 Task: Create a task  Implement data encryption for better user security , assign it to team member softage.8@softage.net in the project TrackForge and update the status of the task to  On Track  , set the priority of the task to High.
Action: Mouse moved to (73, 389)
Screenshot: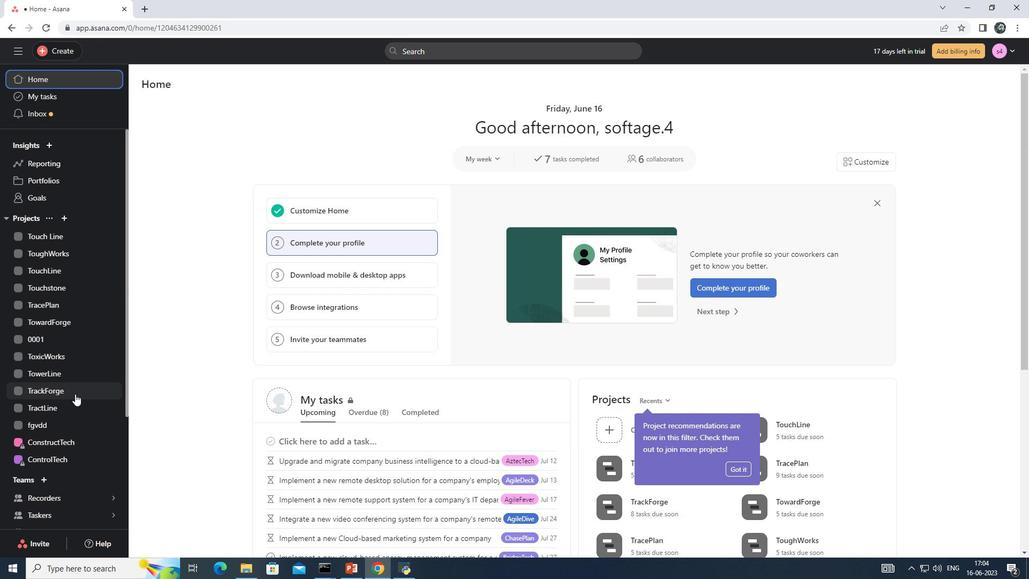
Action: Mouse pressed left at (73, 389)
Screenshot: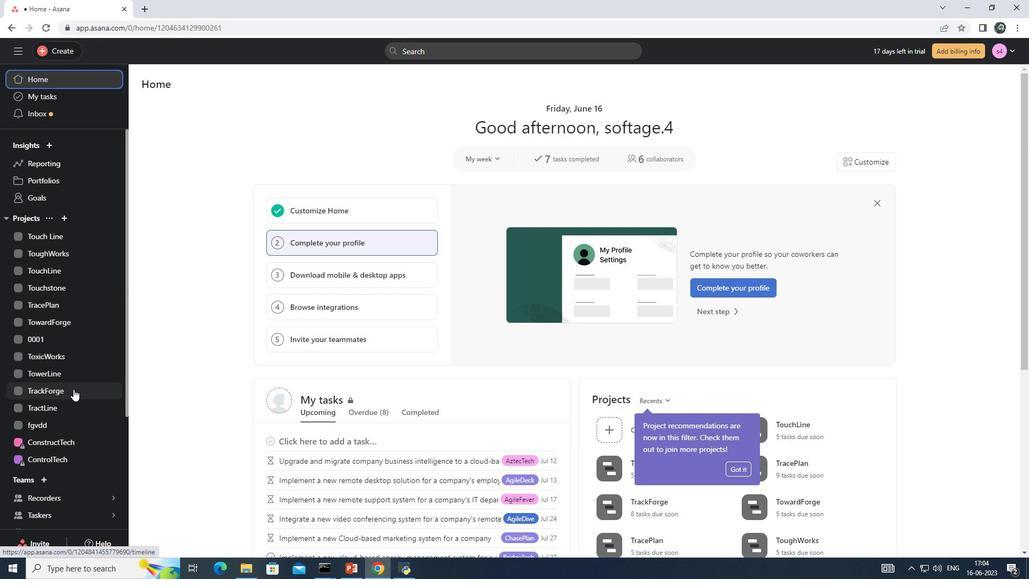 
Action: Mouse moved to (167, 134)
Screenshot: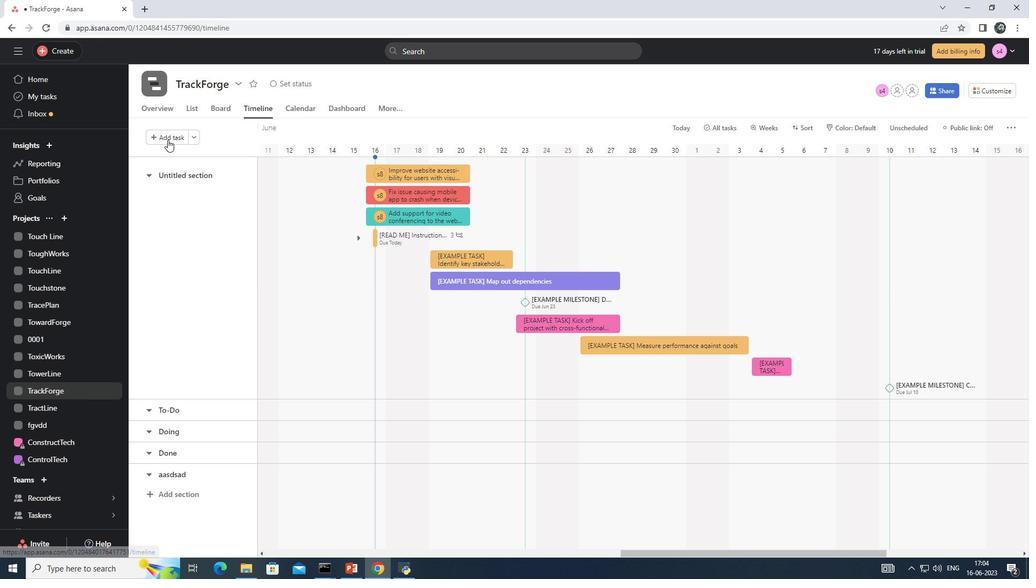 
Action: Mouse pressed left at (167, 134)
Screenshot: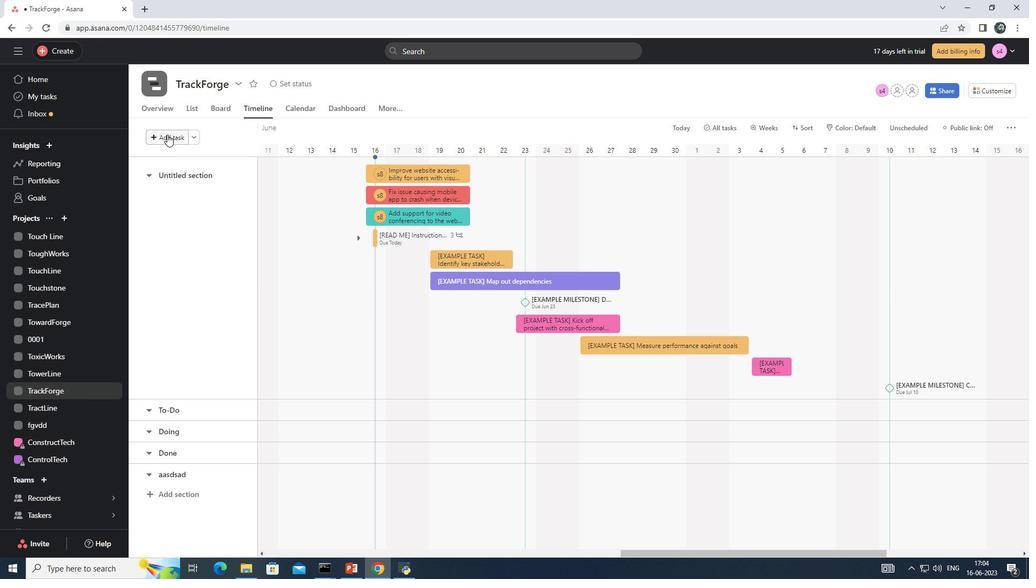 
Action: Mouse moved to (385, 176)
Screenshot: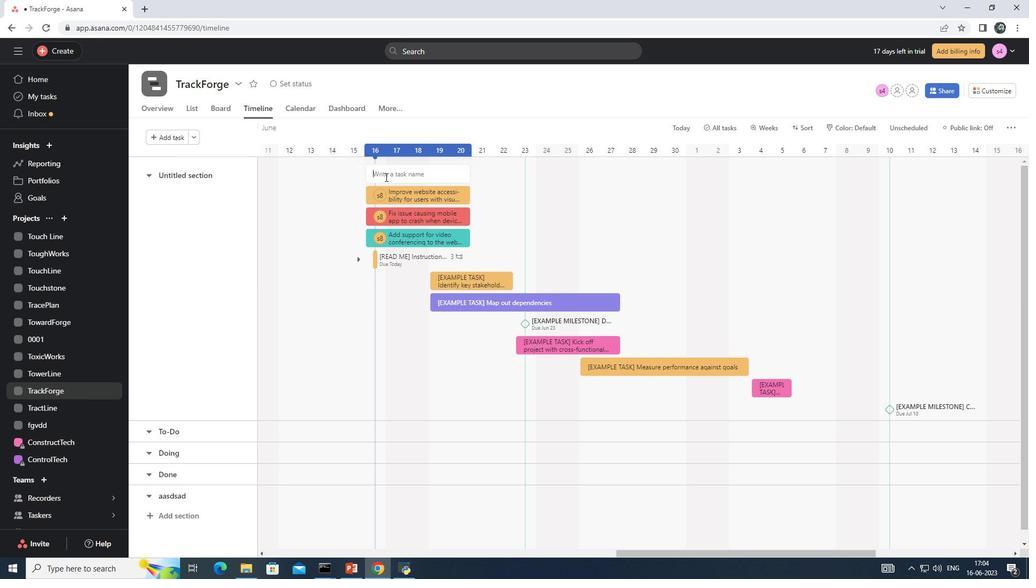 
Action: Key pressed <Key.shift><Key.shift><Key.shift><Key.shift><Key.shift><Key.shift><Key.shift><Key.shift>Impl
Screenshot: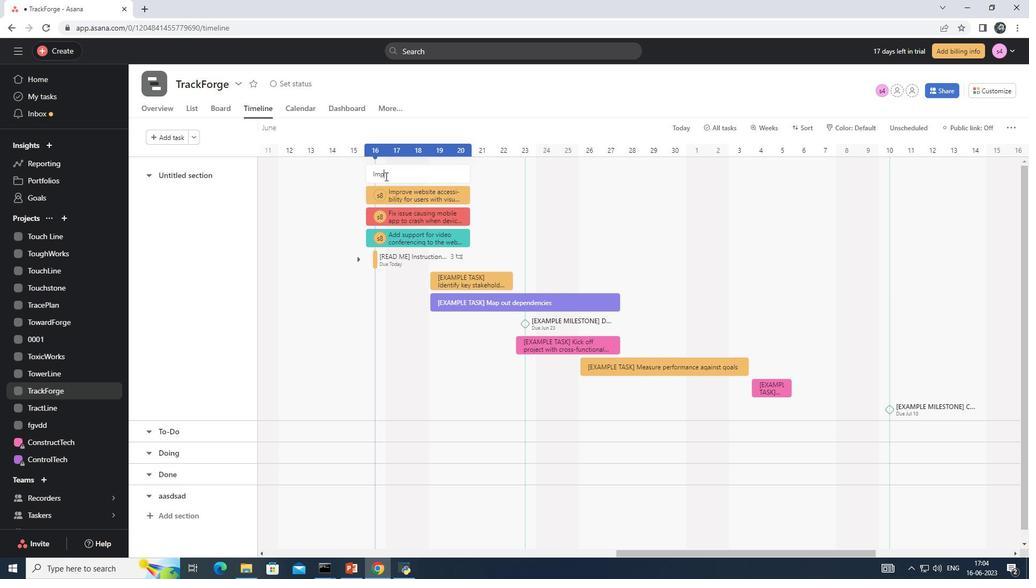 
Action: Mouse moved to (386, 176)
Screenshot: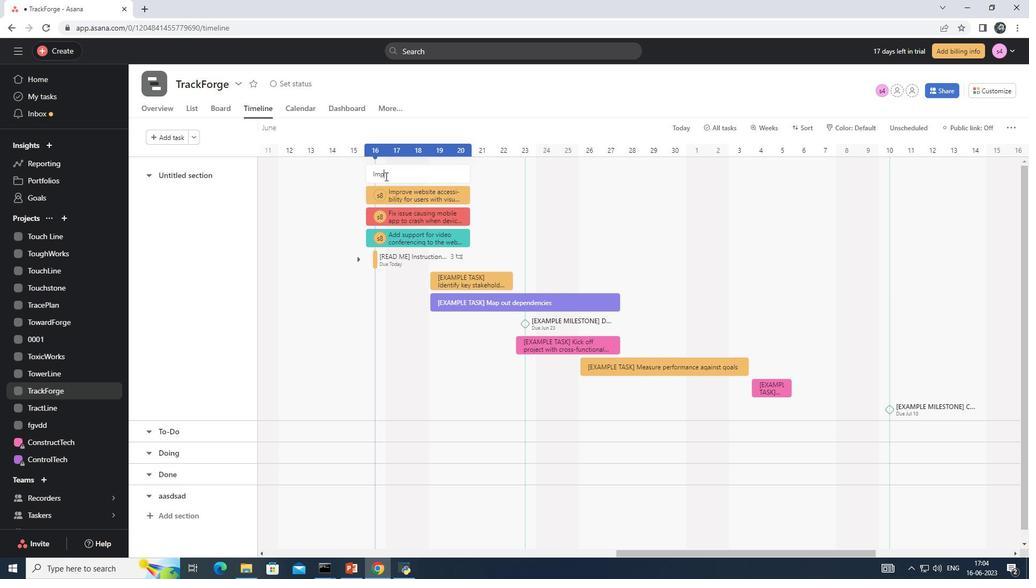 
Action: Key pressed ement<Key.space>data<Key.space>encryption<Key.space>for<Key.space>better<Key.space>user<Key.space>security
Screenshot: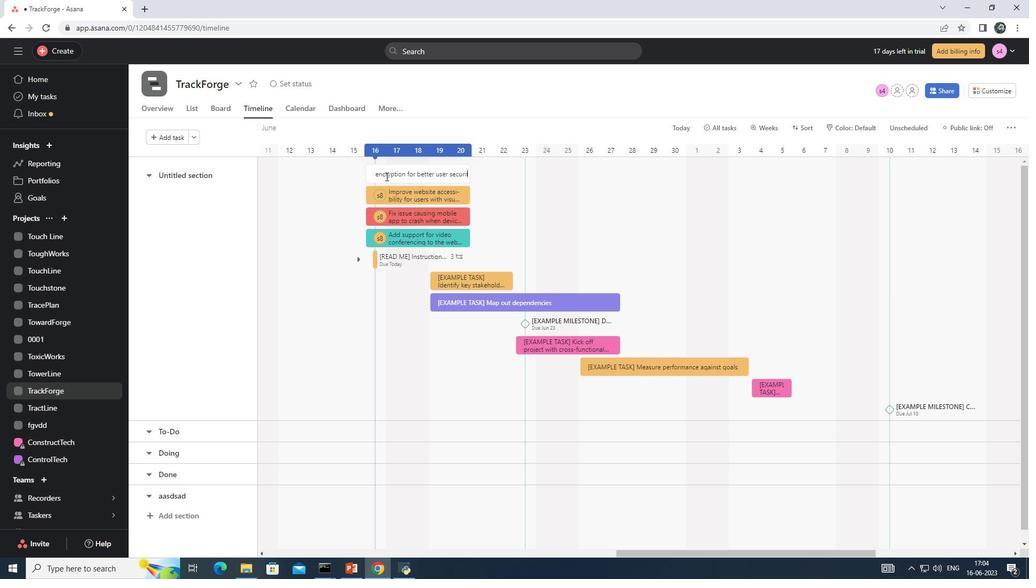
Action: Mouse moved to (482, 177)
Screenshot: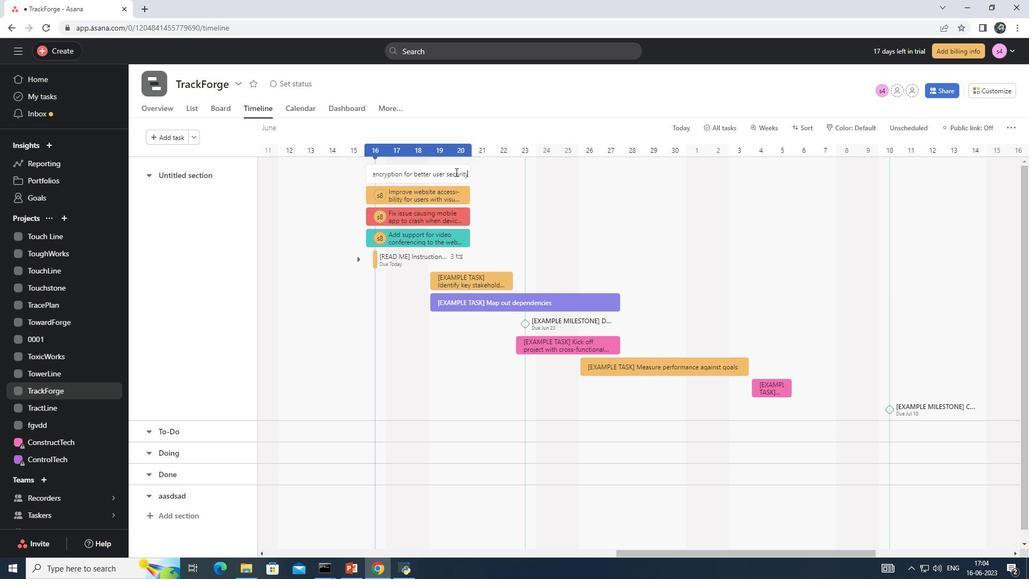 
Action: Key pressed <Key.enter>
Screenshot: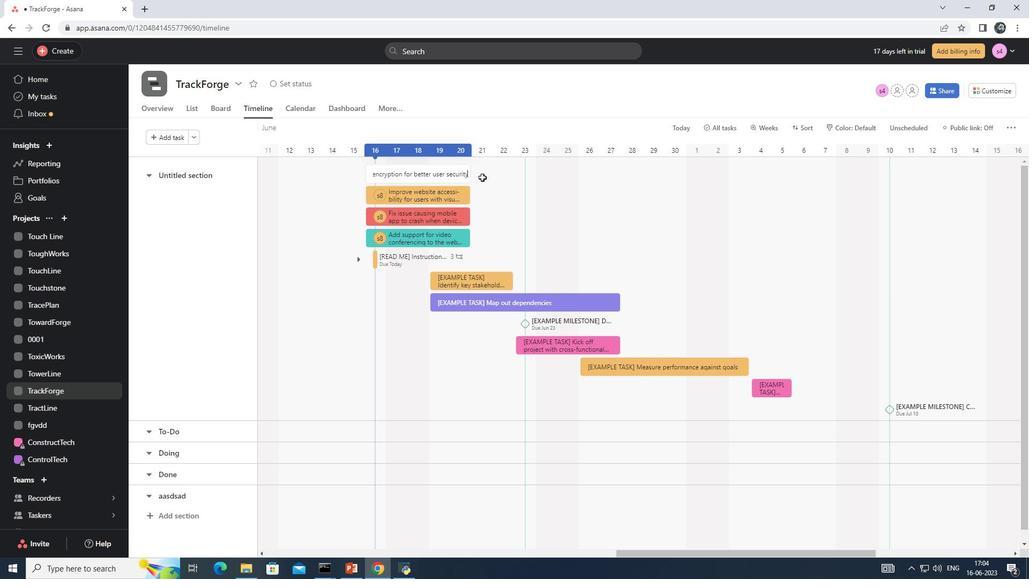 
Action: Mouse moved to (440, 176)
Screenshot: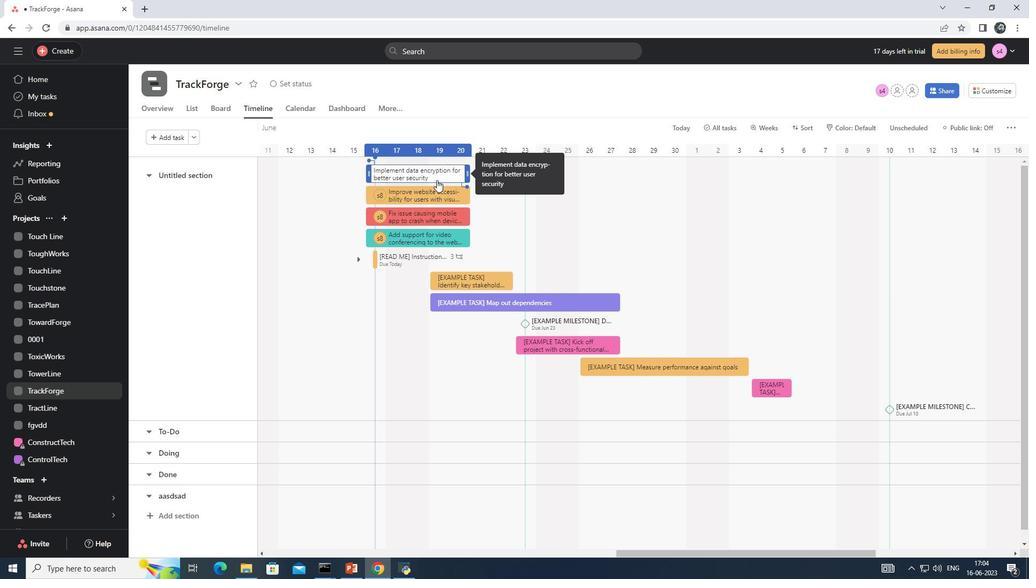 
Action: Mouse pressed left at (440, 176)
Screenshot: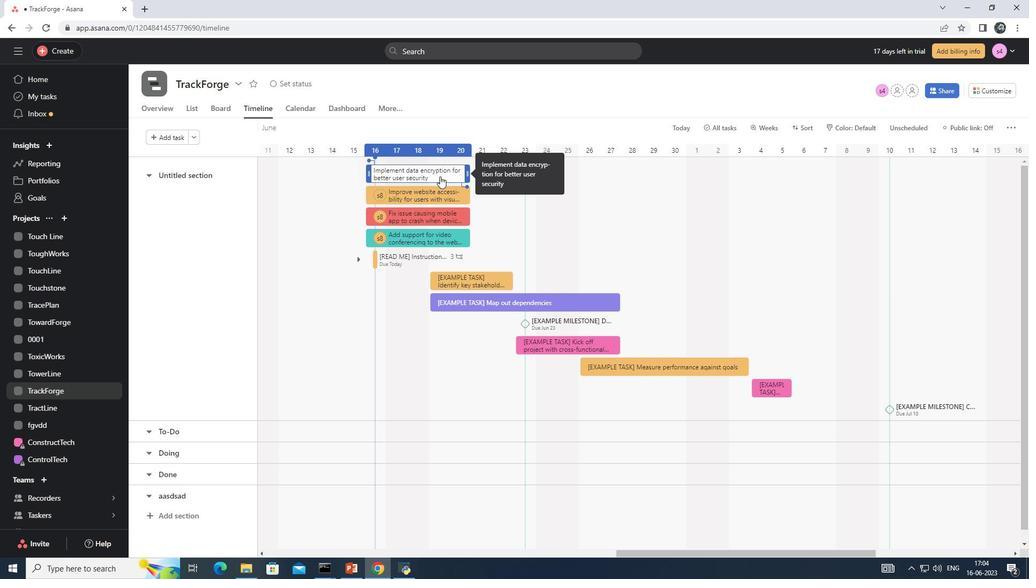 
Action: Mouse moved to (776, 193)
Screenshot: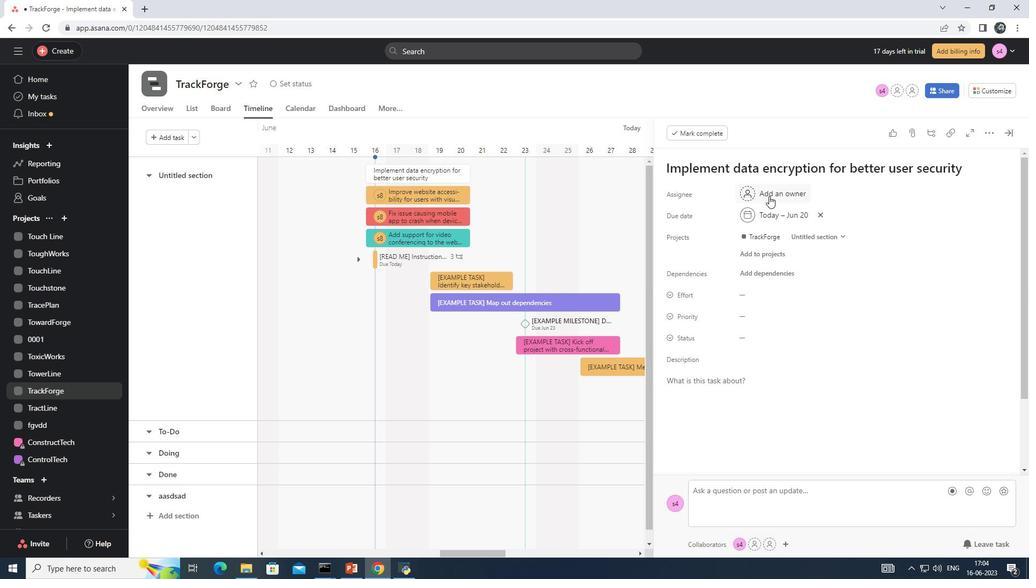 
Action: Mouse pressed left at (776, 193)
Screenshot: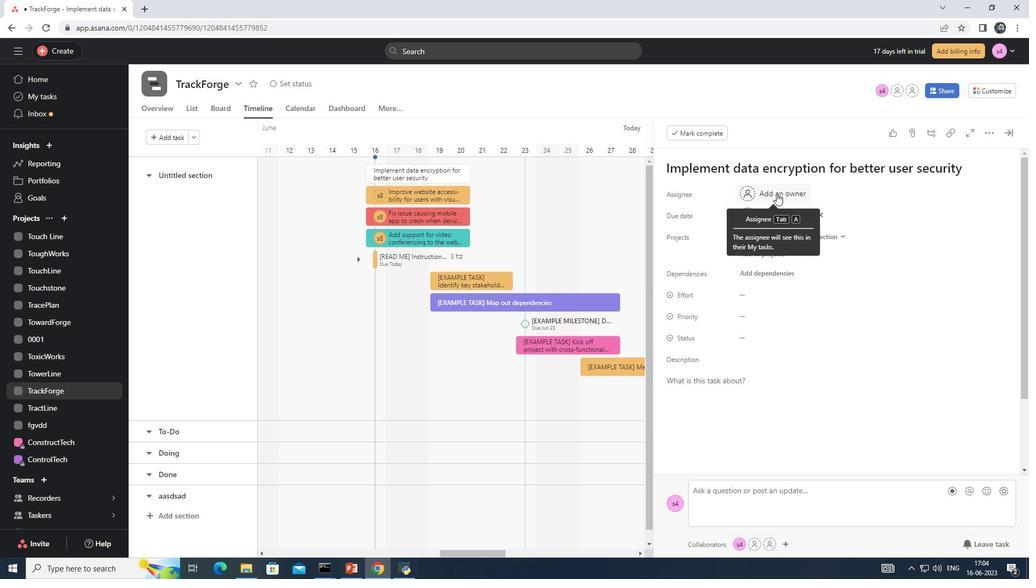 
Action: Mouse moved to (777, 192)
Screenshot: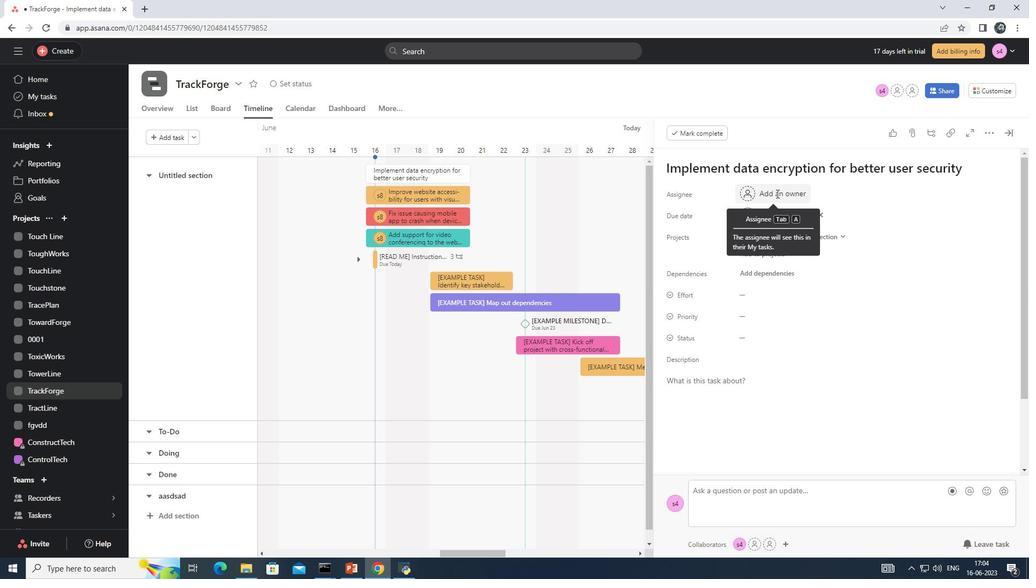 
Action: Key pressed softage.8<Key.shift>@softage.net<Key.enter>
Screenshot: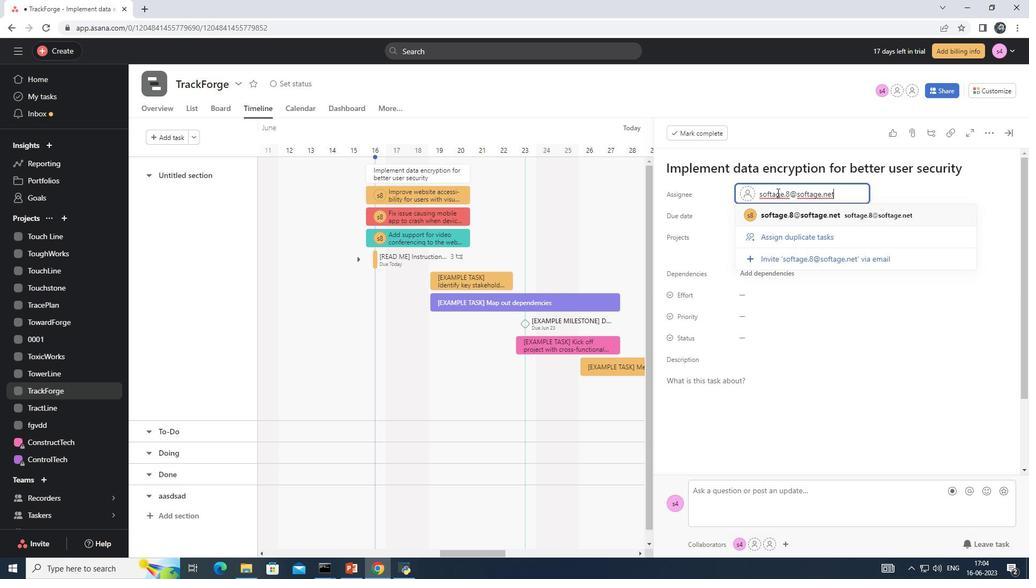
Action: Mouse moved to (764, 336)
Screenshot: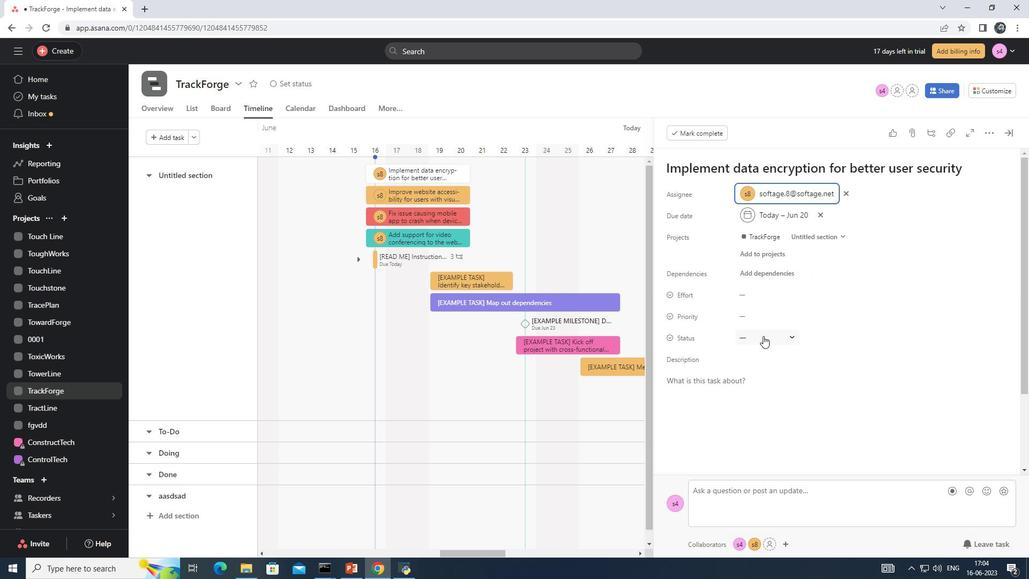 
Action: Mouse pressed left at (764, 336)
Screenshot: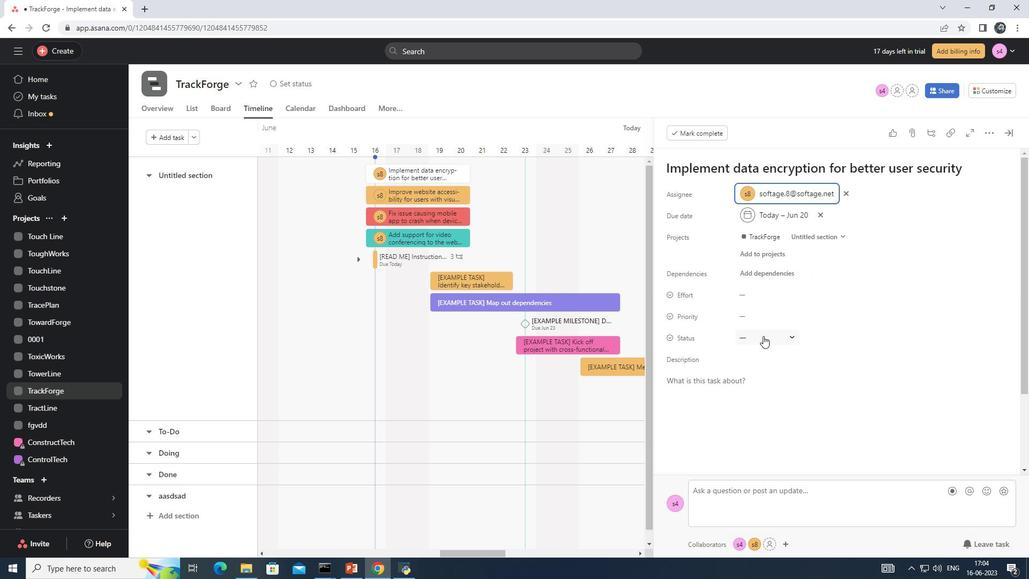 
Action: Mouse moved to (812, 372)
Screenshot: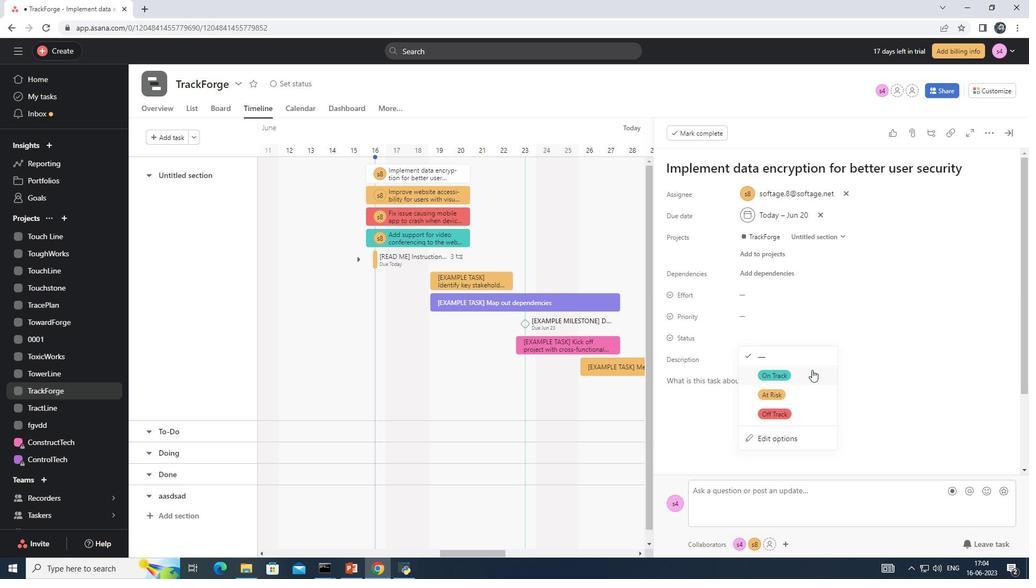 
Action: Mouse pressed left at (812, 372)
Screenshot: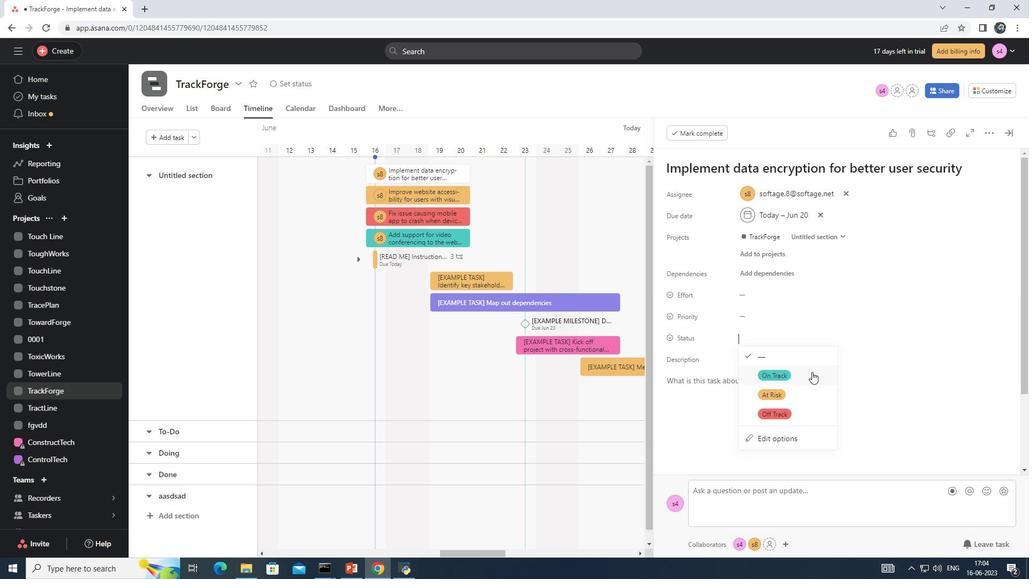 
Action: Mouse moved to (779, 310)
Screenshot: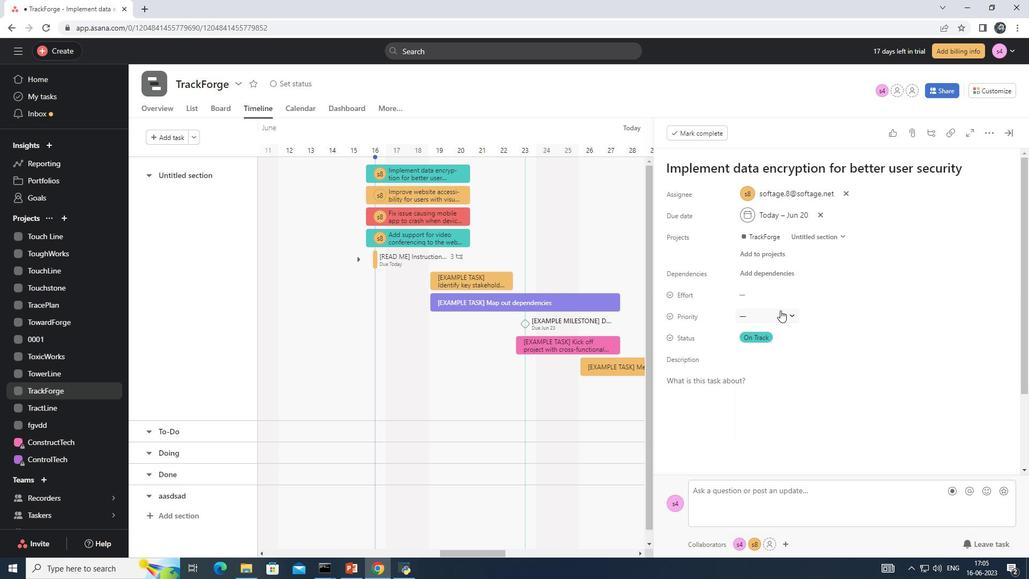 
Action: Mouse pressed left at (779, 310)
Screenshot: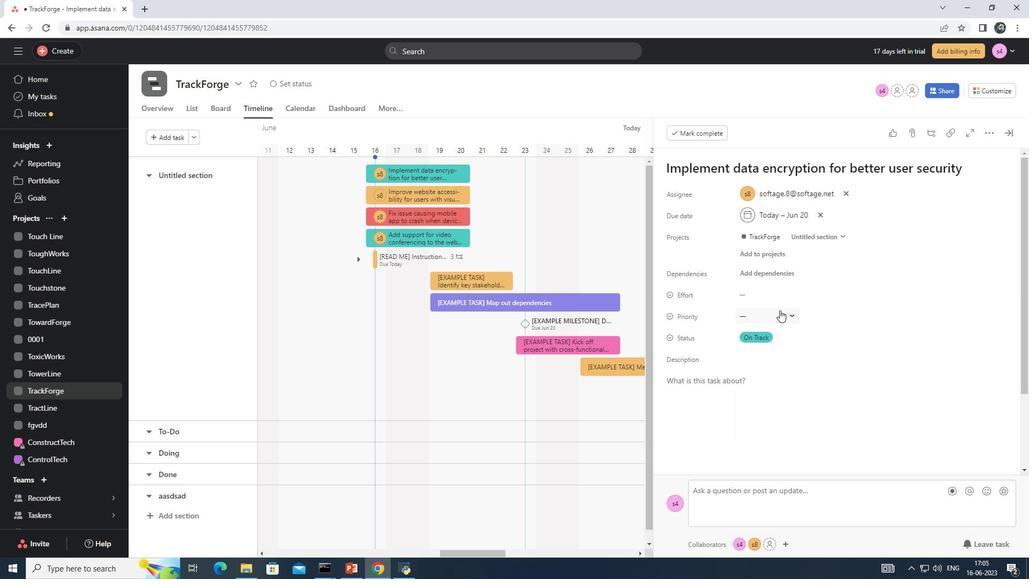 
Action: Mouse moved to (794, 350)
Screenshot: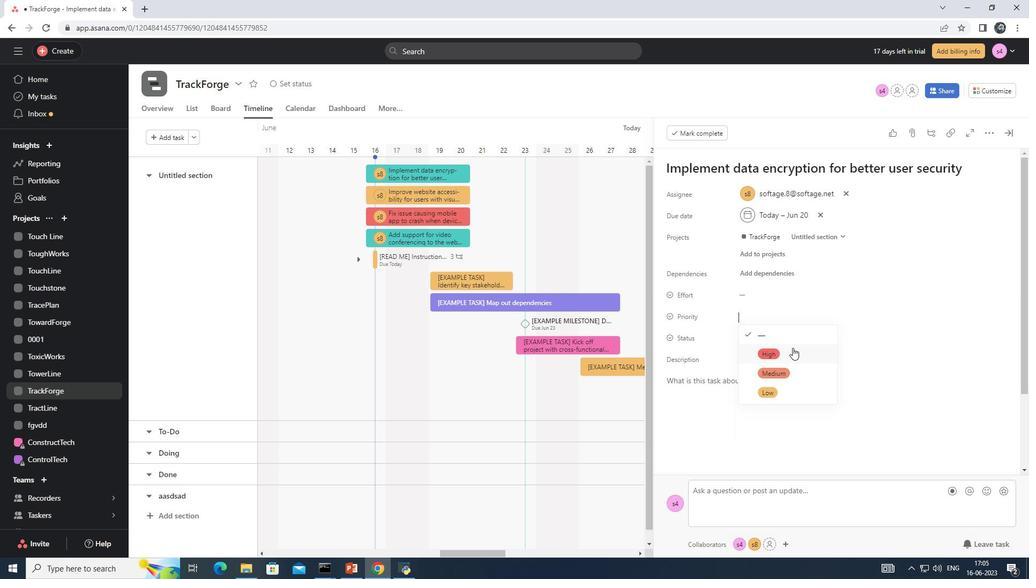 
Action: Mouse pressed left at (794, 350)
Screenshot: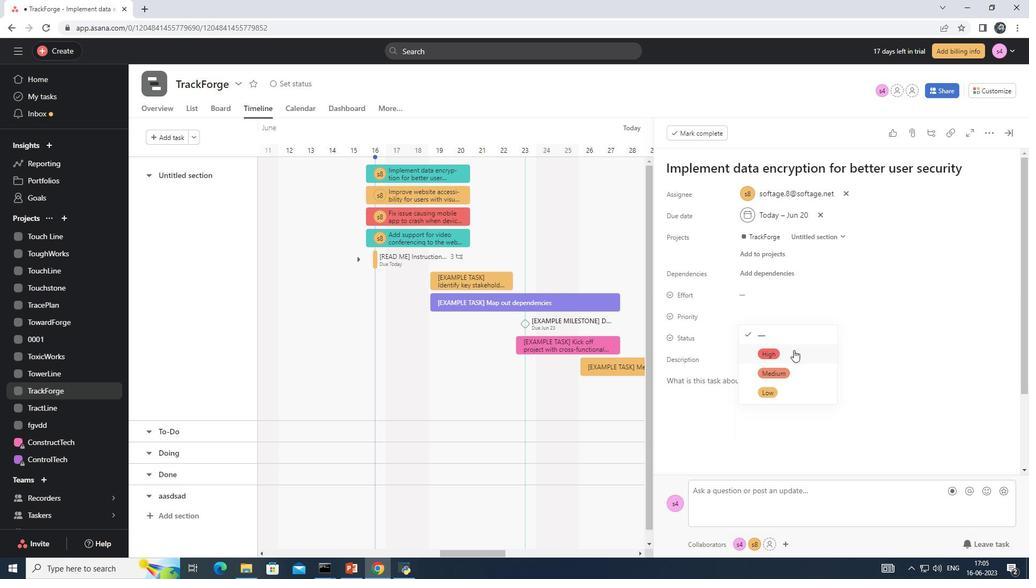 
Action: Mouse moved to (793, 347)
Screenshot: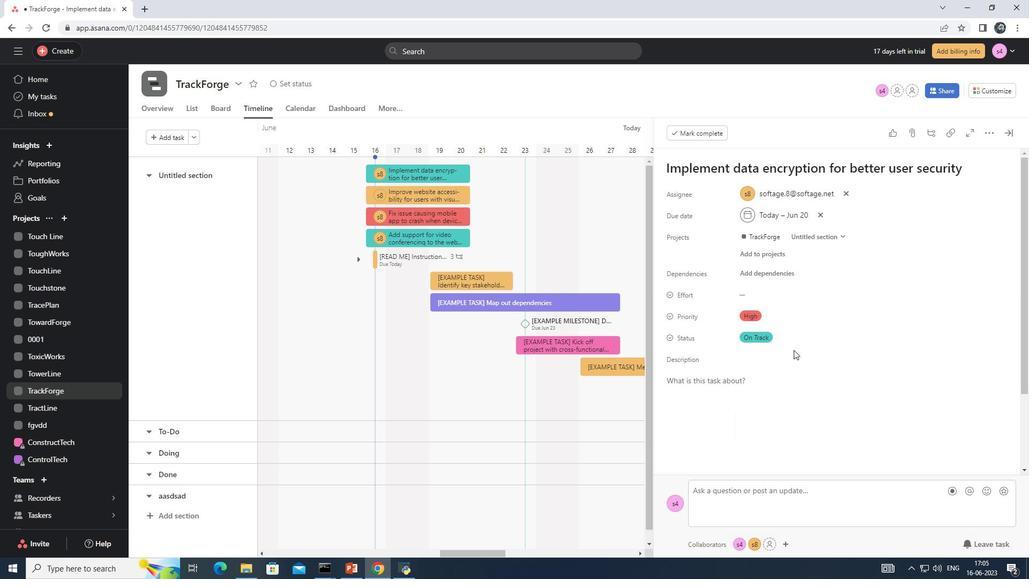 
